 Task: Sort the list "backlog" by label "orange" "descending".
Action: Mouse moved to (1060, 81)
Screenshot: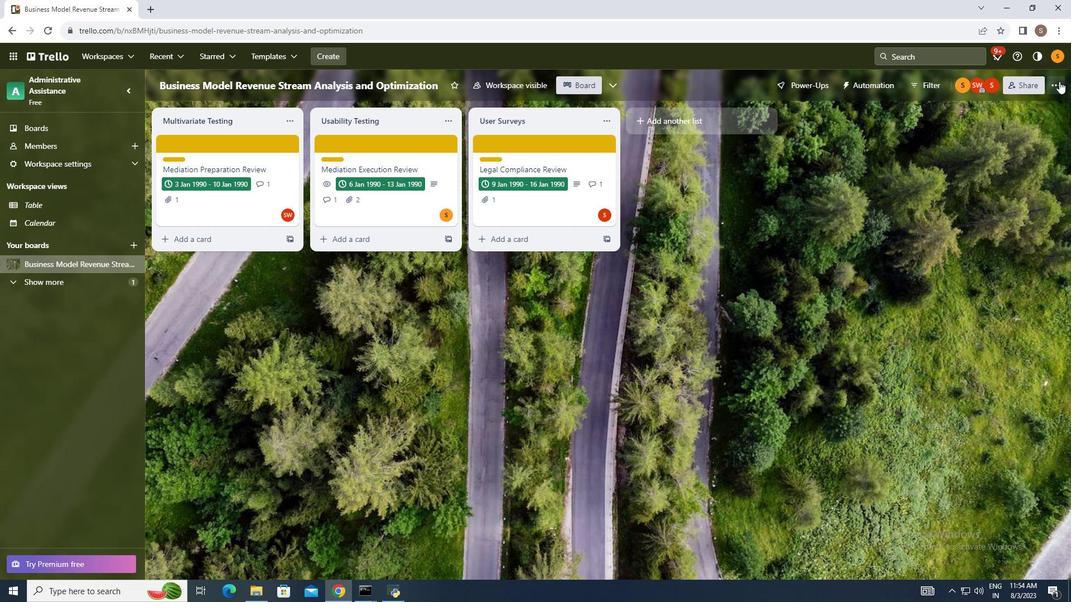 
Action: Mouse pressed left at (1060, 81)
Screenshot: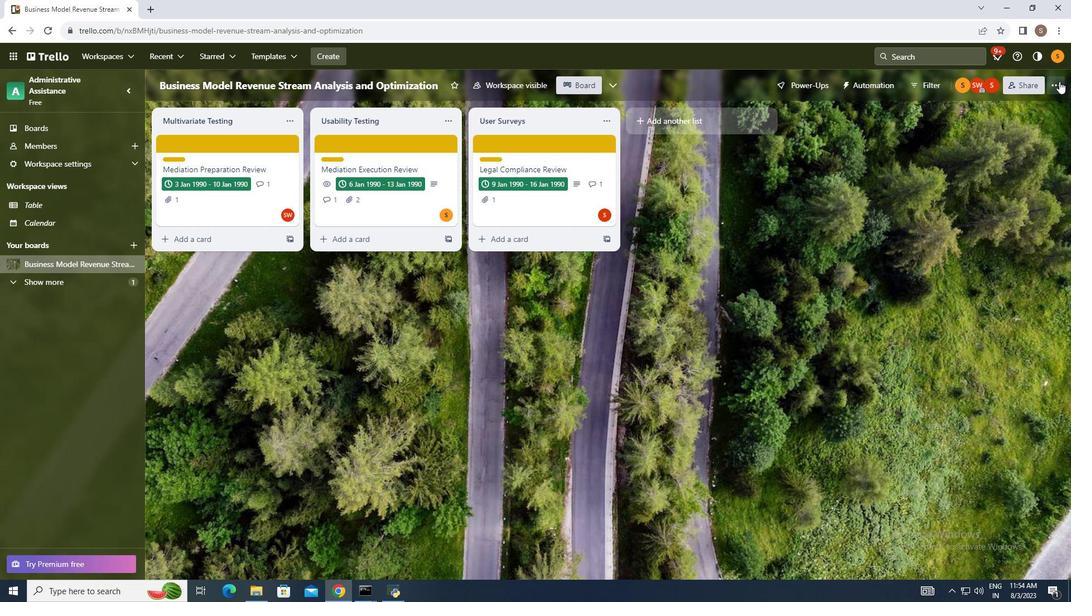 
Action: Mouse moved to (964, 241)
Screenshot: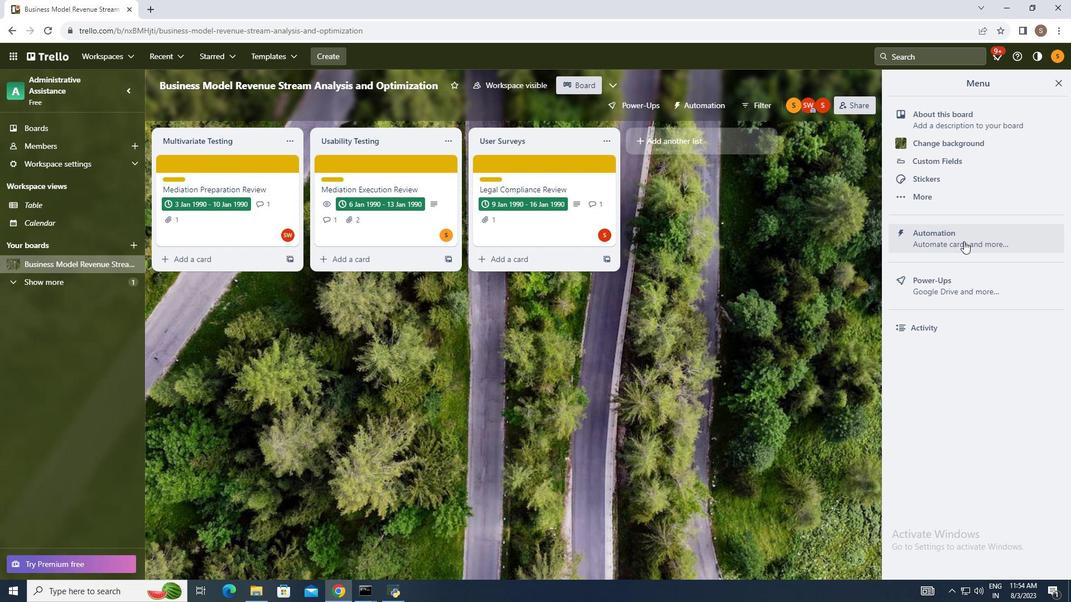 
Action: Mouse pressed left at (964, 241)
Screenshot: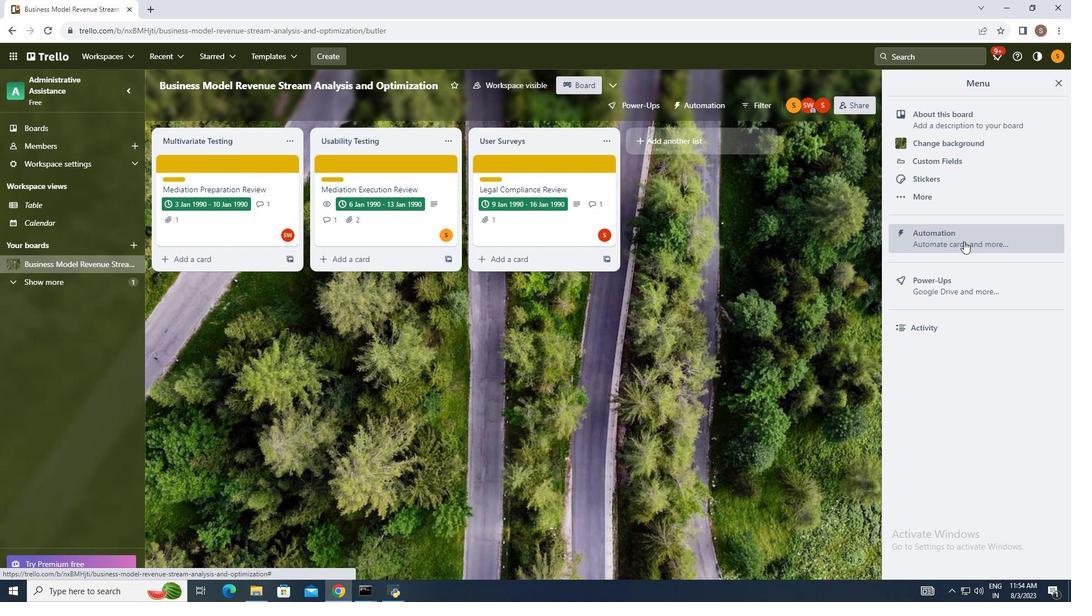 
Action: Mouse moved to (192, 288)
Screenshot: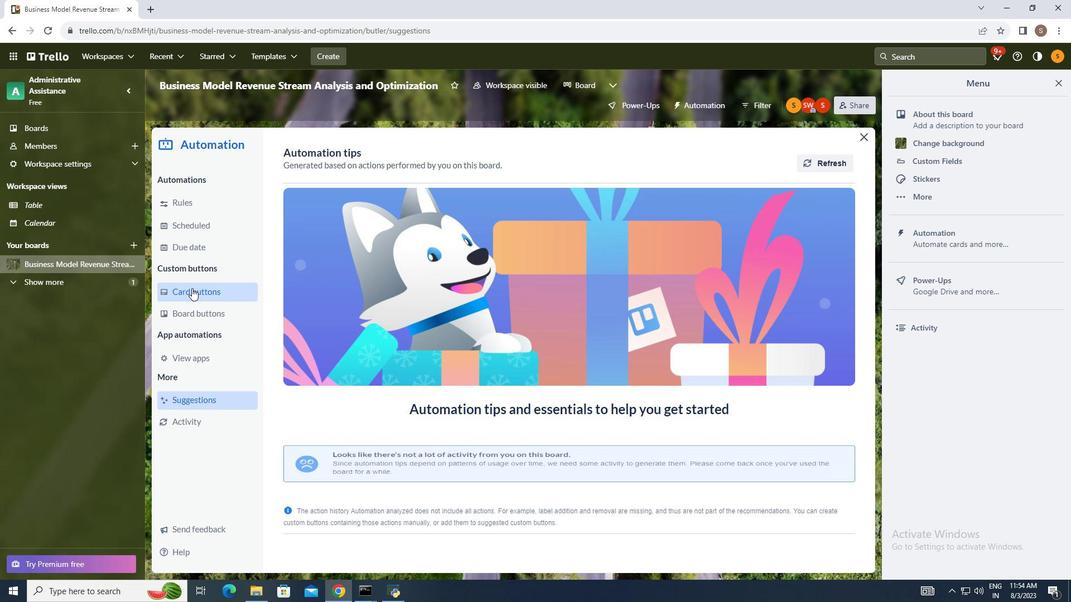 
Action: Mouse pressed left at (192, 288)
Screenshot: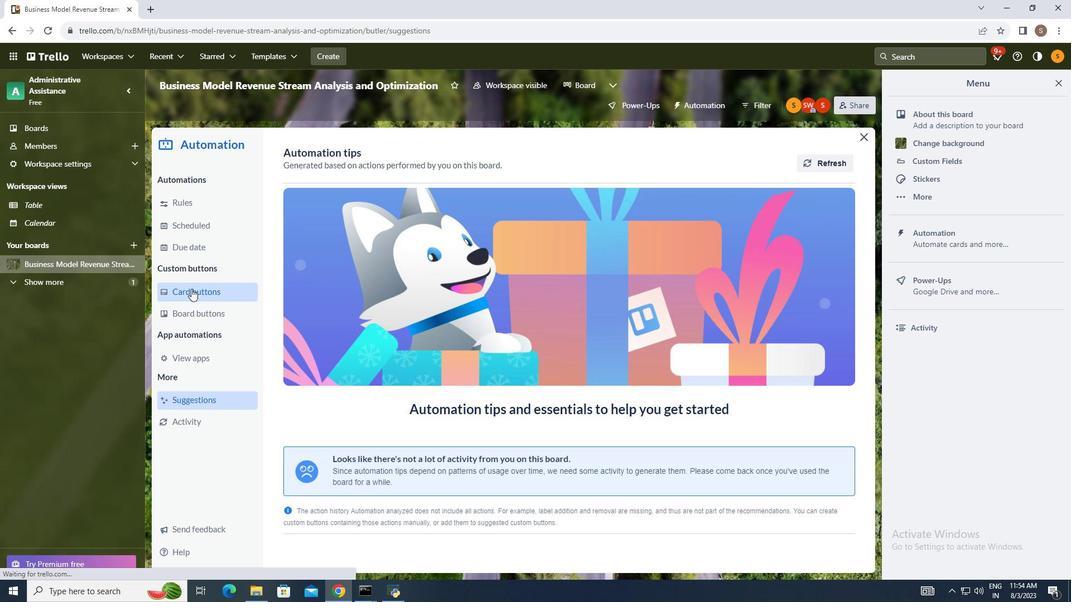 
Action: Mouse moved to (826, 158)
Screenshot: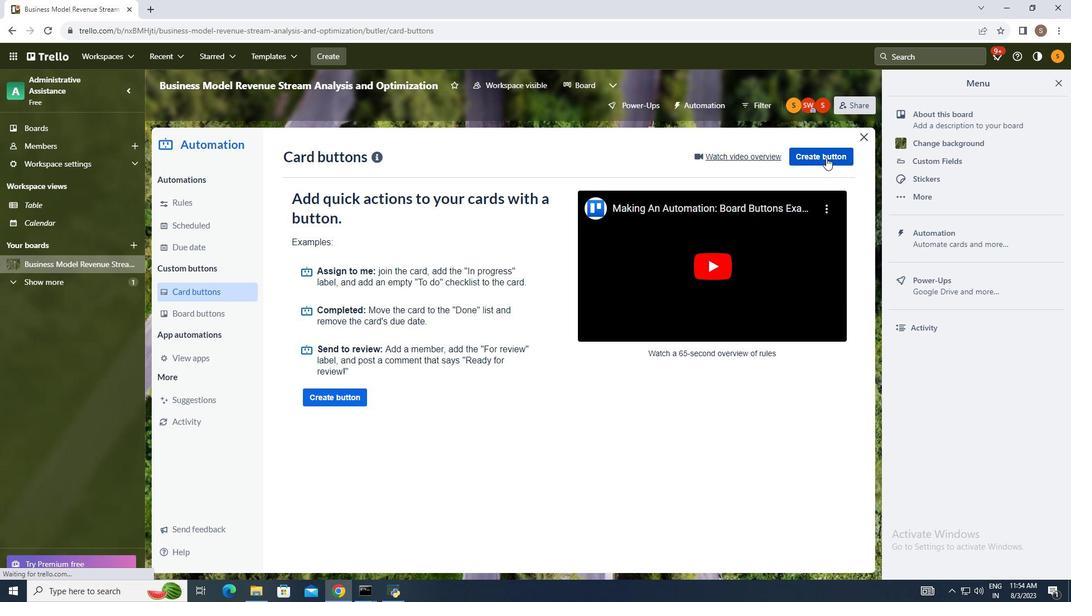 
Action: Mouse pressed left at (826, 158)
Screenshot: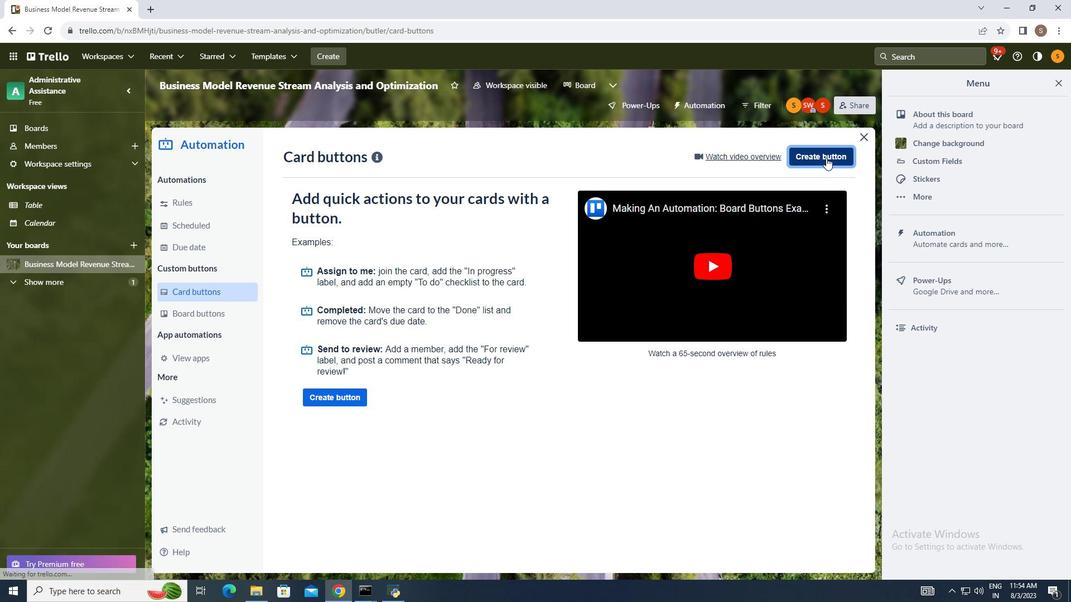 
Action: Mouse moved to (614, 307)
Screenshot: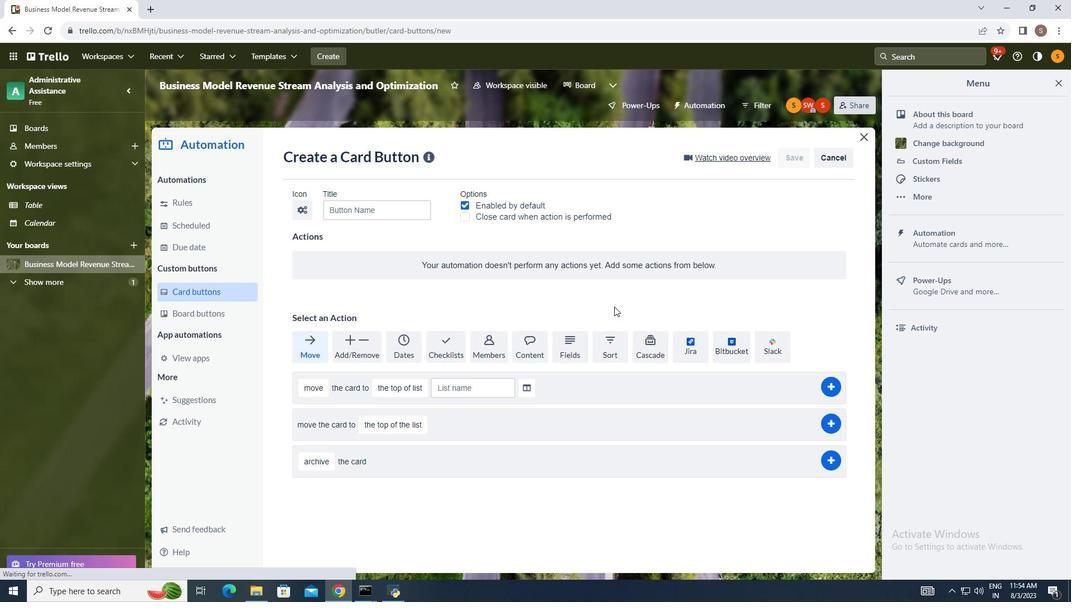 
Action: Mouse pressed left at (614, 307)
Screenshot: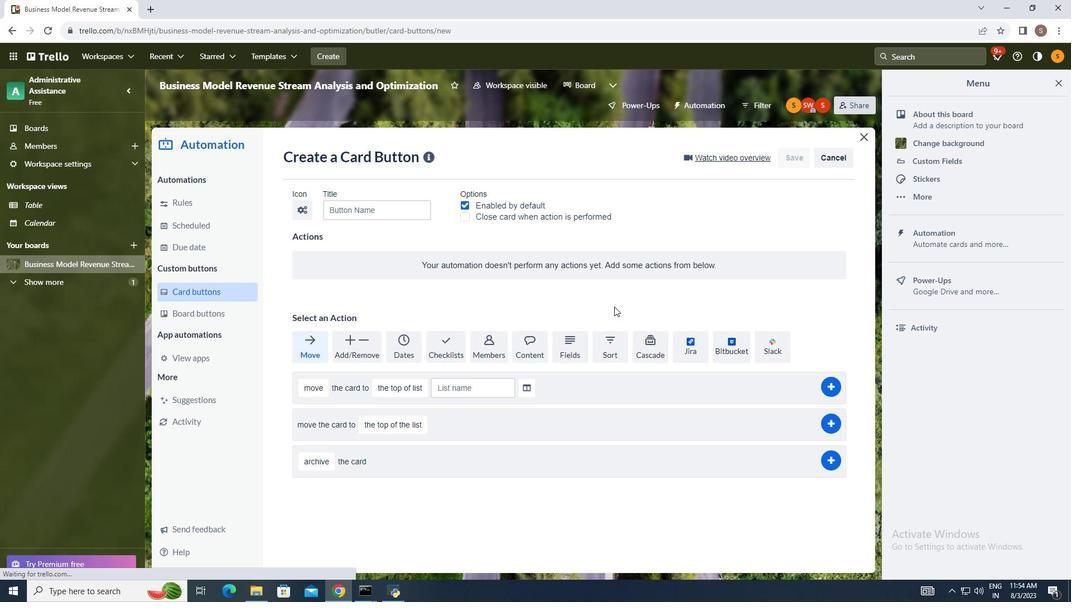 
Action: Mouse moved to (614, 342)
Screenshot: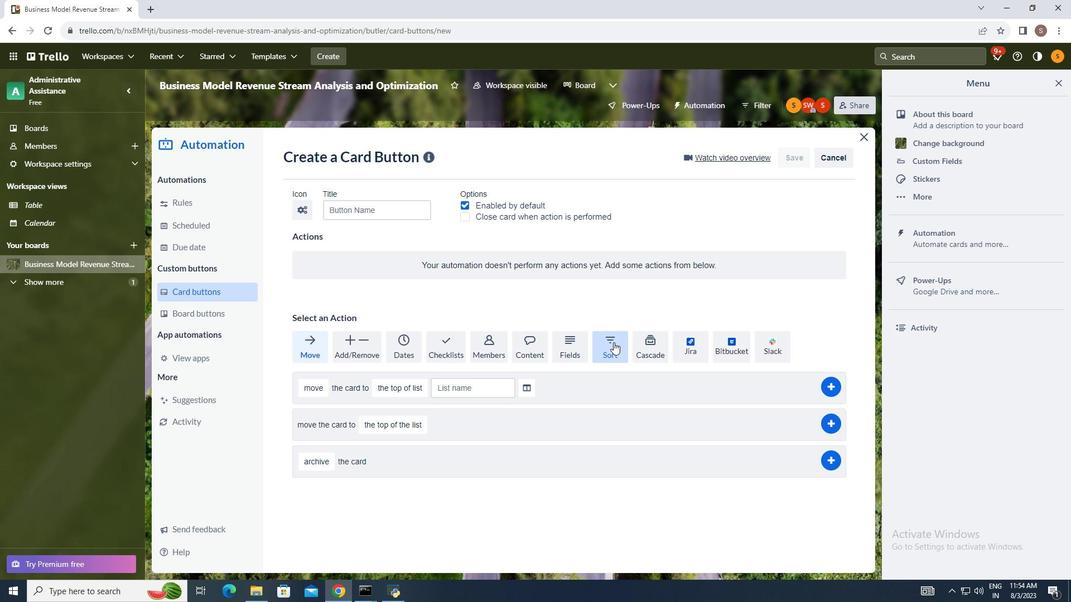 
Action: Mouse pressed left at (614, 342)
Screenshot: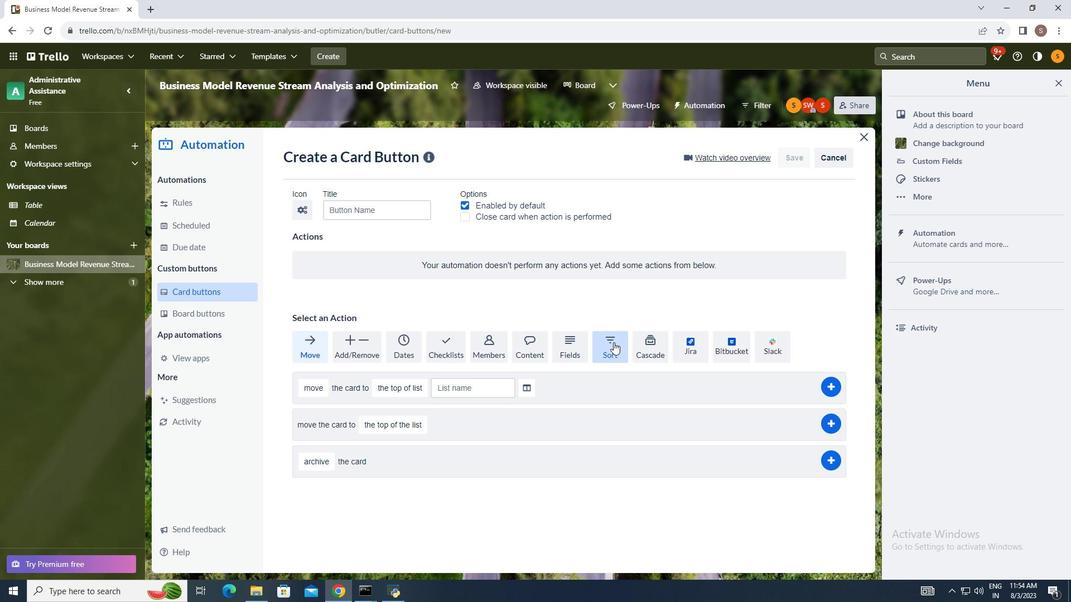 
Action: Mouse moved to (615, 354)
Screenshot: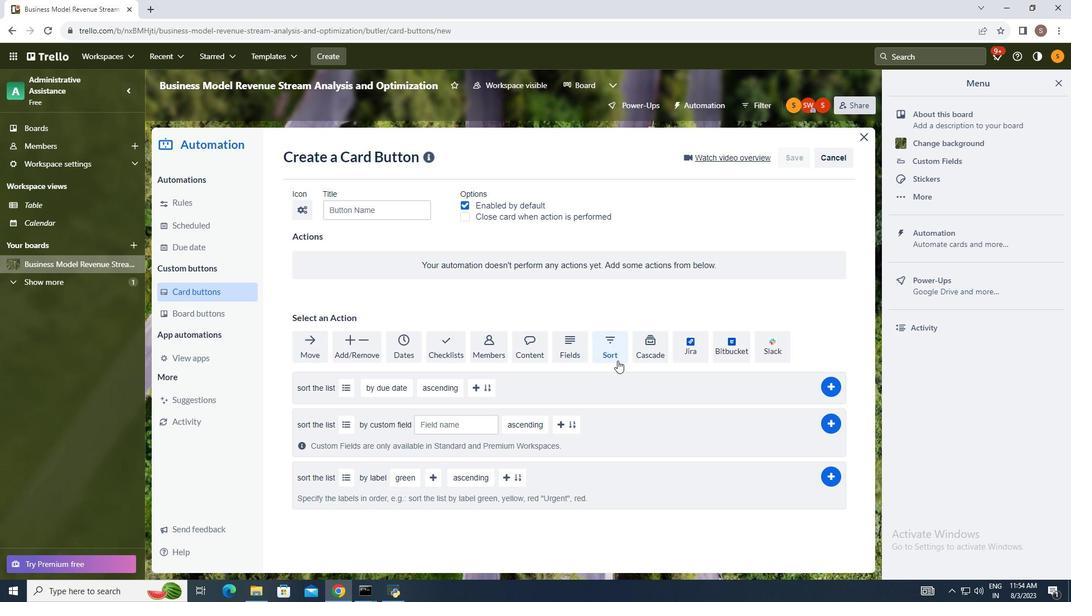 
Action: Mouse scrolled (614, 353) with delta (0, 0)
Screenshot: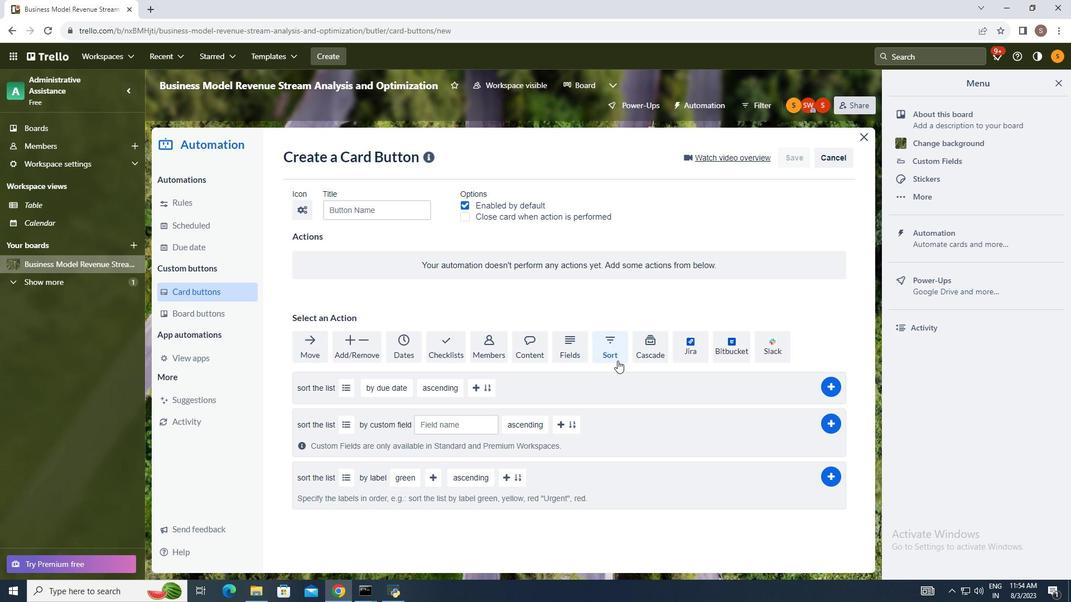 
Action: Mouse moved to (615, 355)
Screenshot: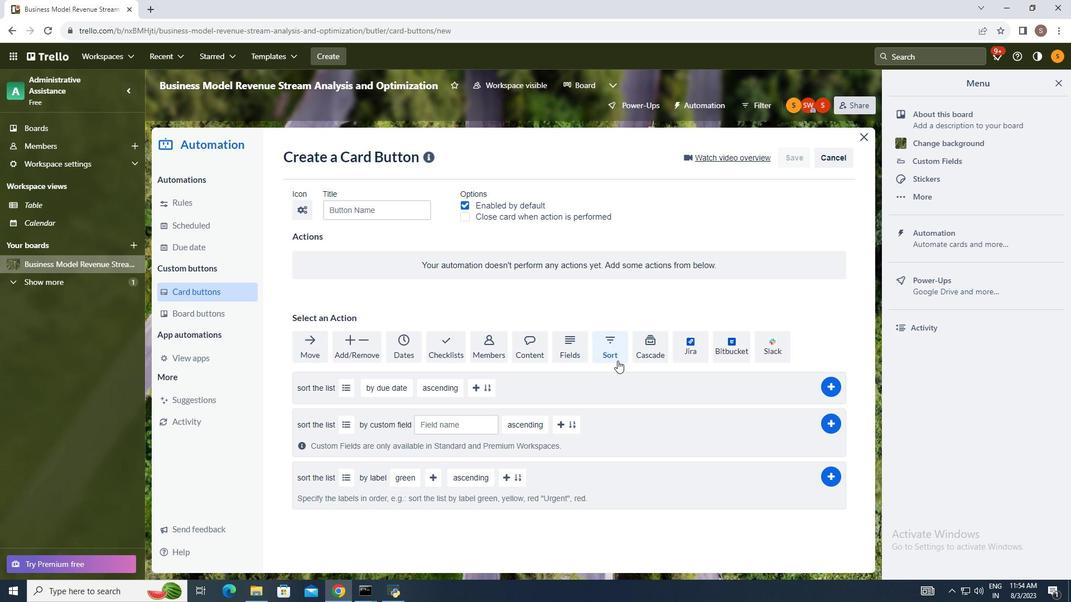 
Action: Mouse scrolled (615, 353) with delta (0, 0)
Screenshot: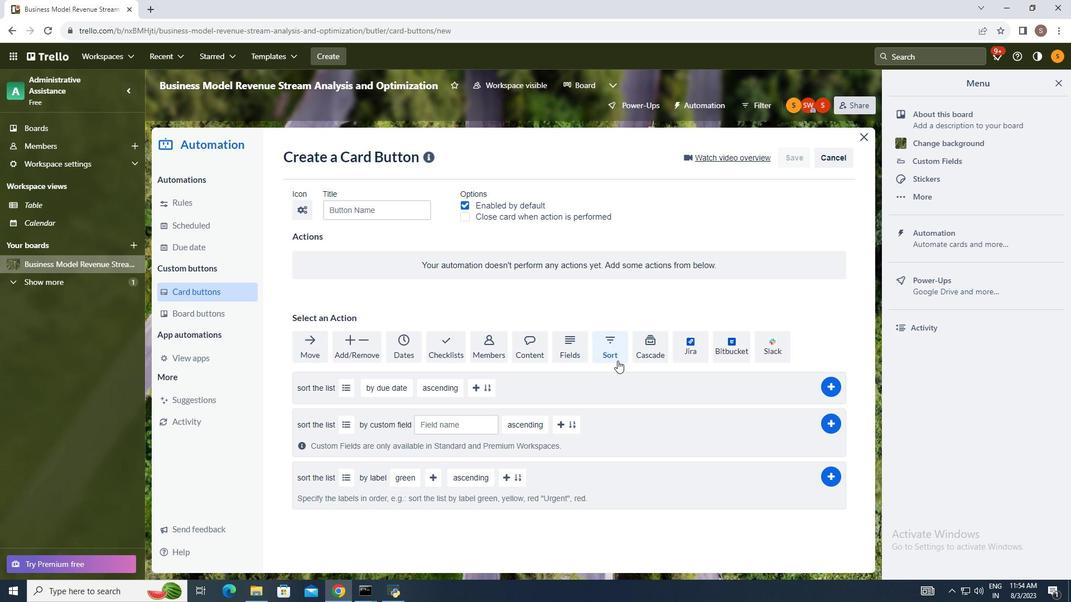 
Action: Mouse moved to (616, 356)
Screenshot: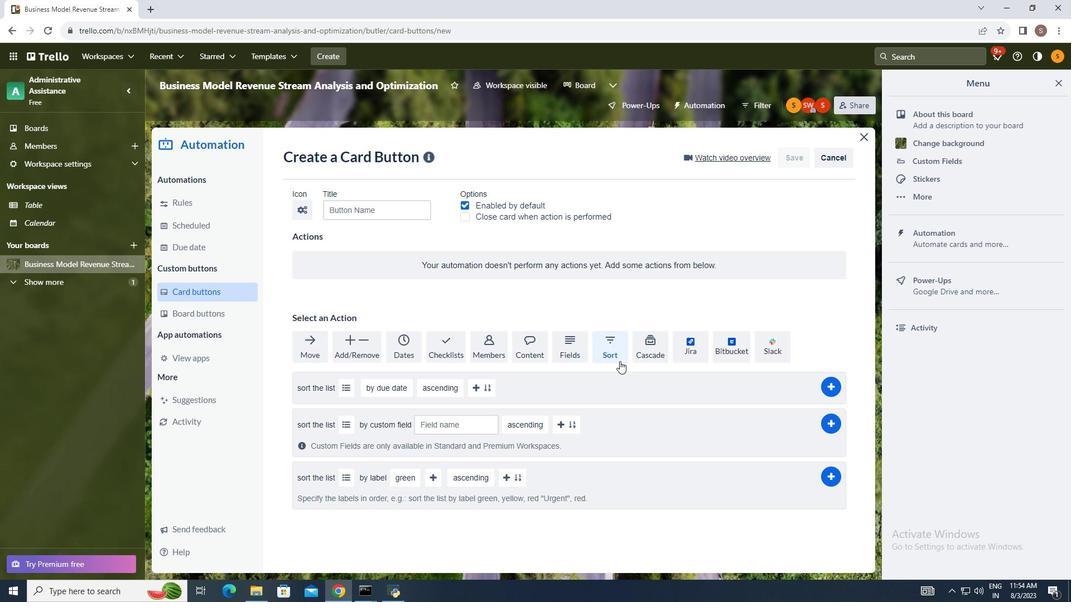 
Action: Mouse scrolled (616, 357) with delta (0, 0)
Screenshot: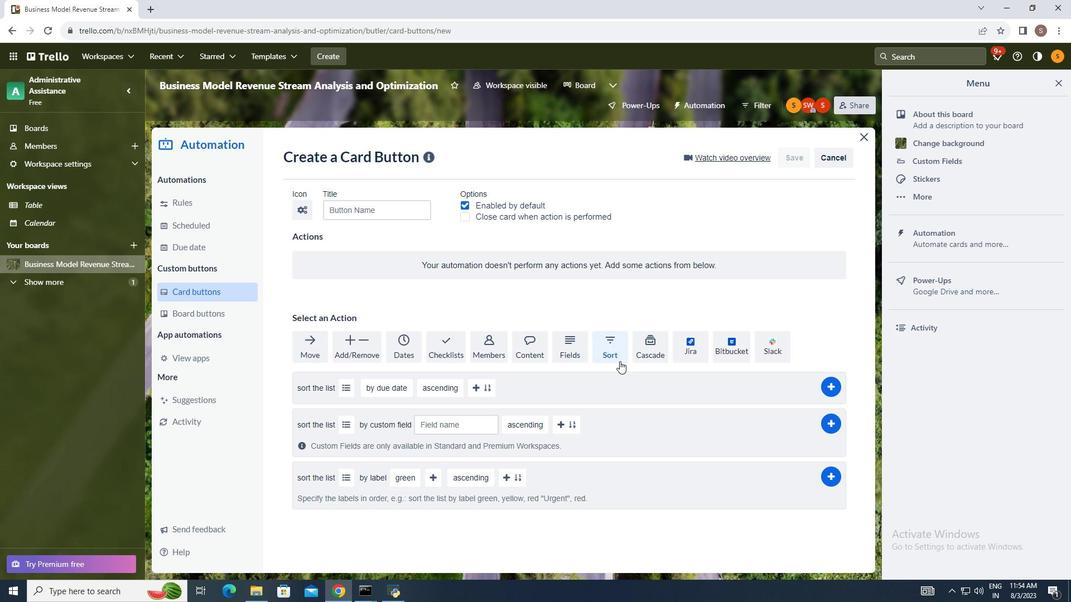 
Action: Mouse moved to (616, 357)
Screenshot: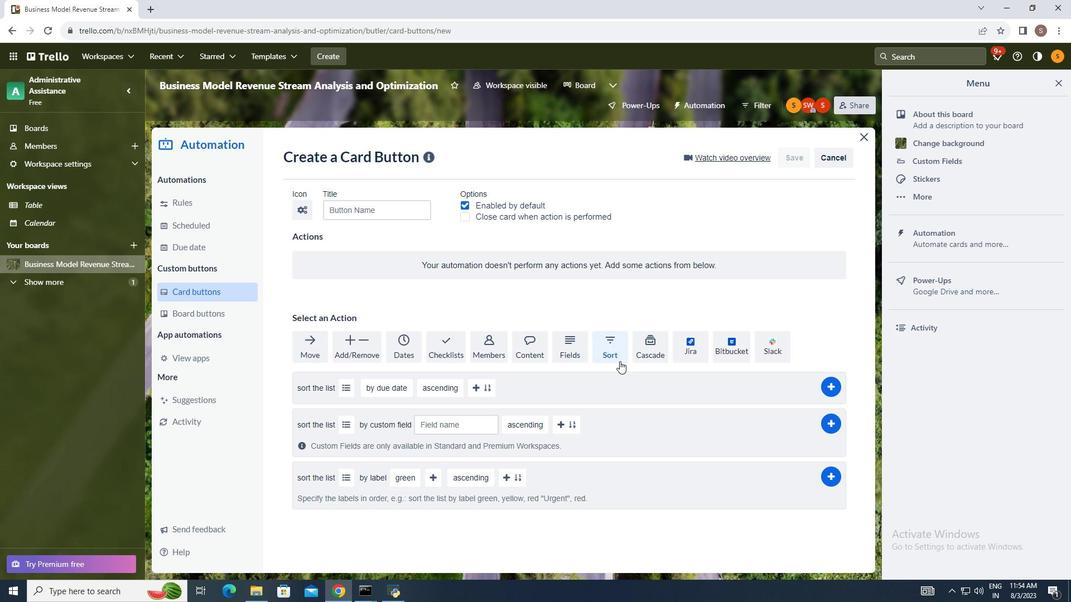 
Action: Mouse scrolled (616, 357) with delta (0, 0)
Screenshot: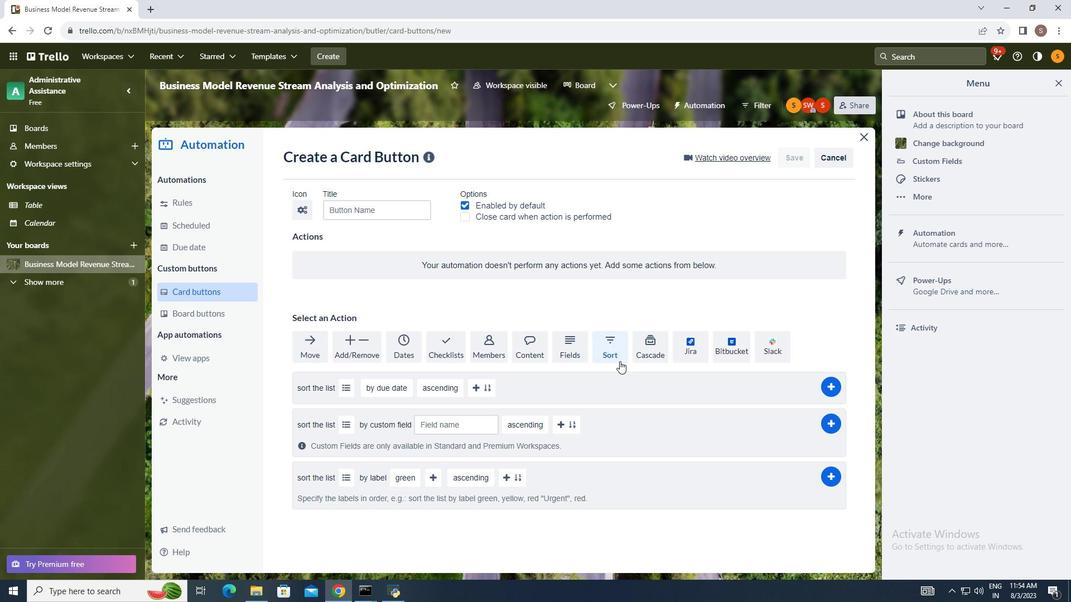 
Action: Mouse moved to (345, 477)
Screenshot: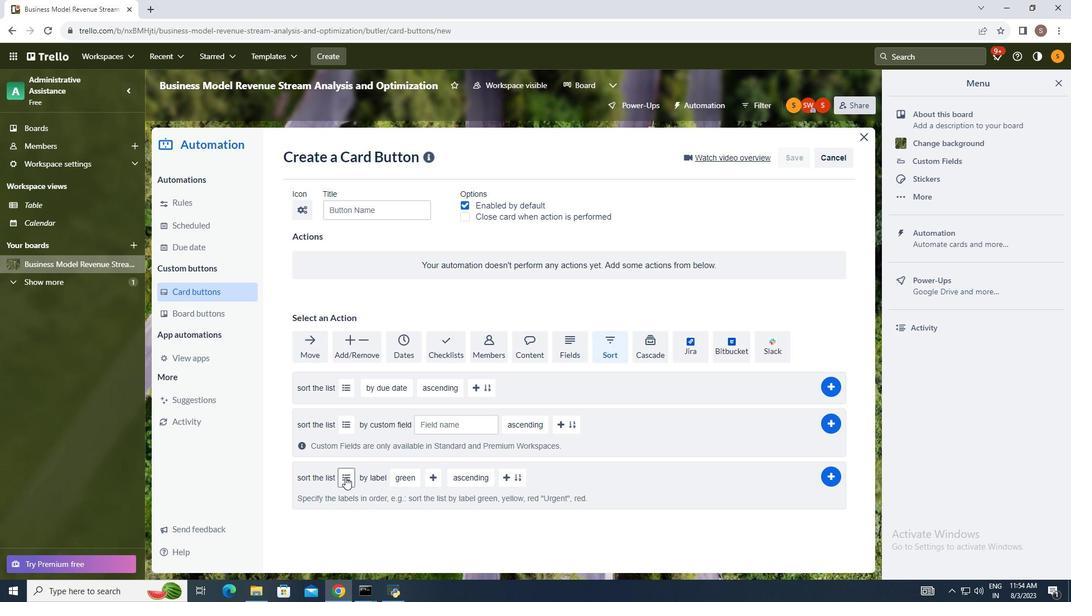 
Action: Mouse pressed left at (345, 477)
Screenshot: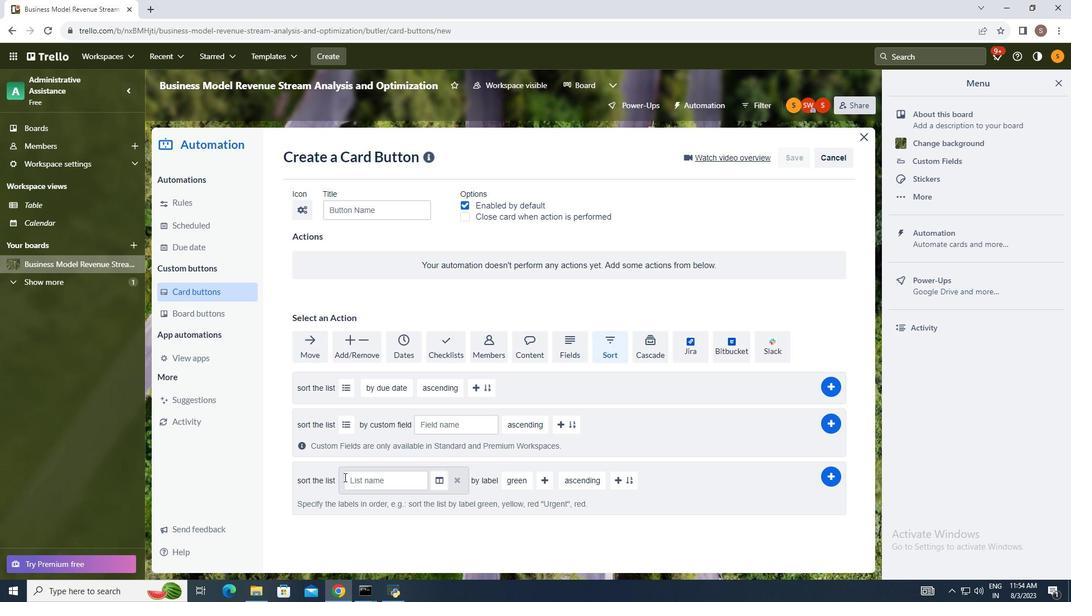 
Action: Mouse moved to (357, 484)
Screenshot: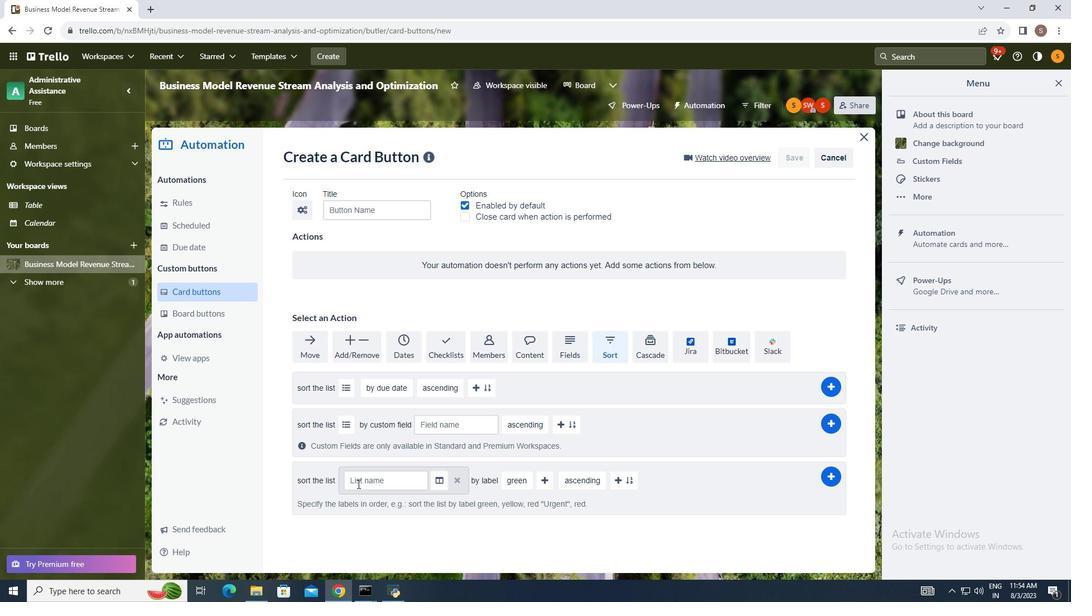 
Action: Mouse pressed left at (357, 484)
Screenshot: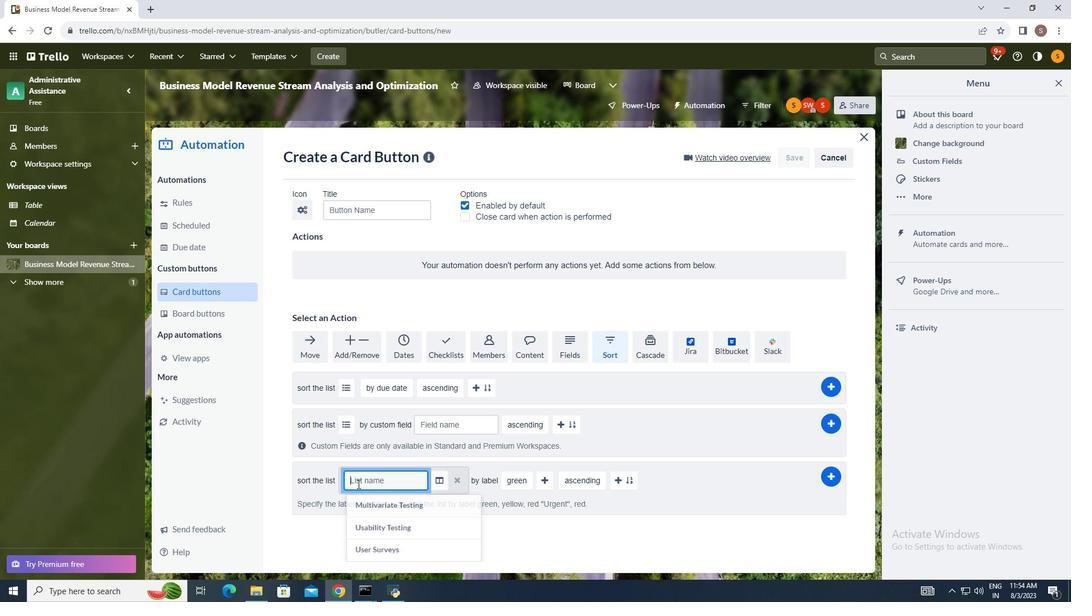 
Action: Mouse moved to (237, 457)
Screenshot: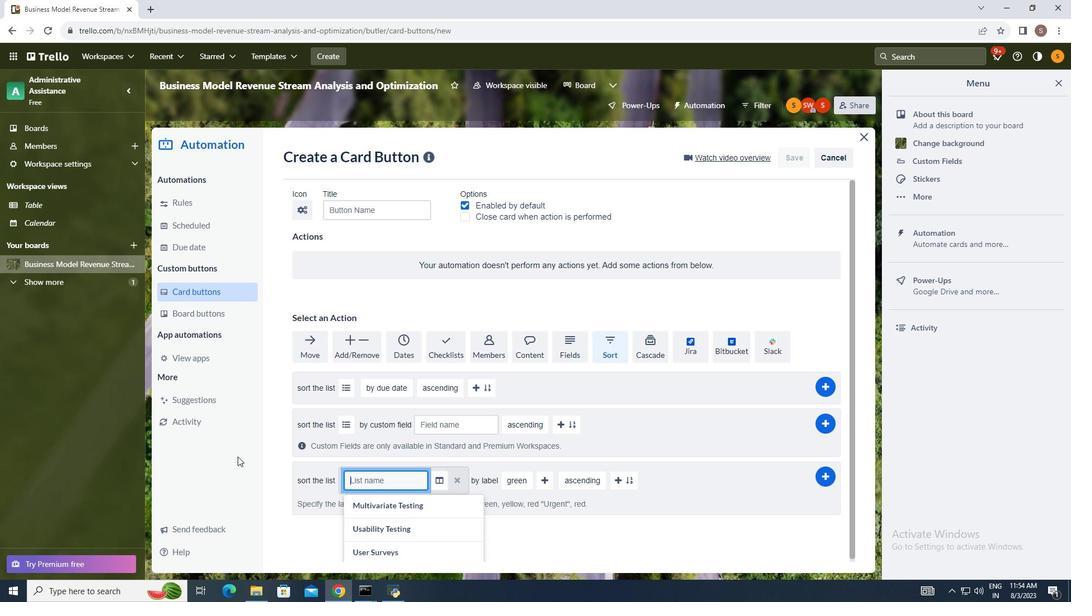 
Action: Key pressed backlog
Screenshot: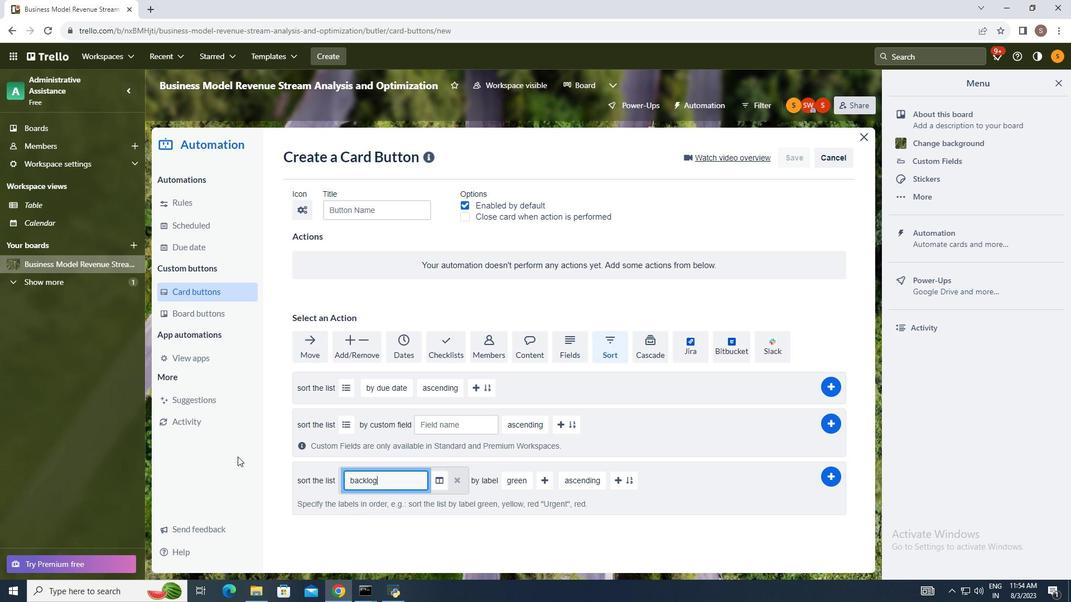 
Action: Mouse moved to (512, 483)
Screenshot: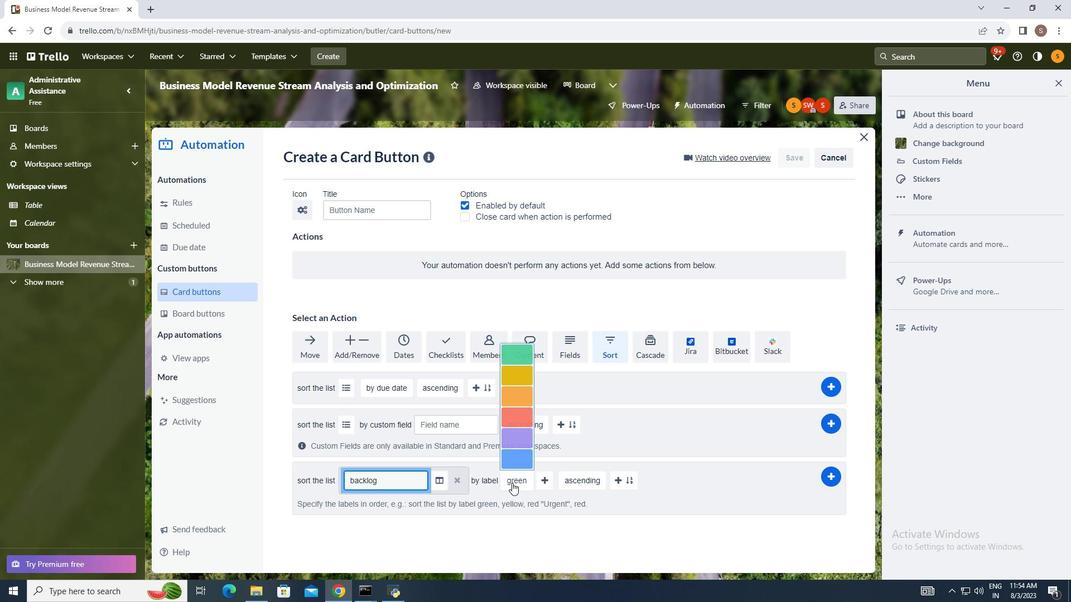 
Action: Mouse pressed left at (512, 483)
Screenshot: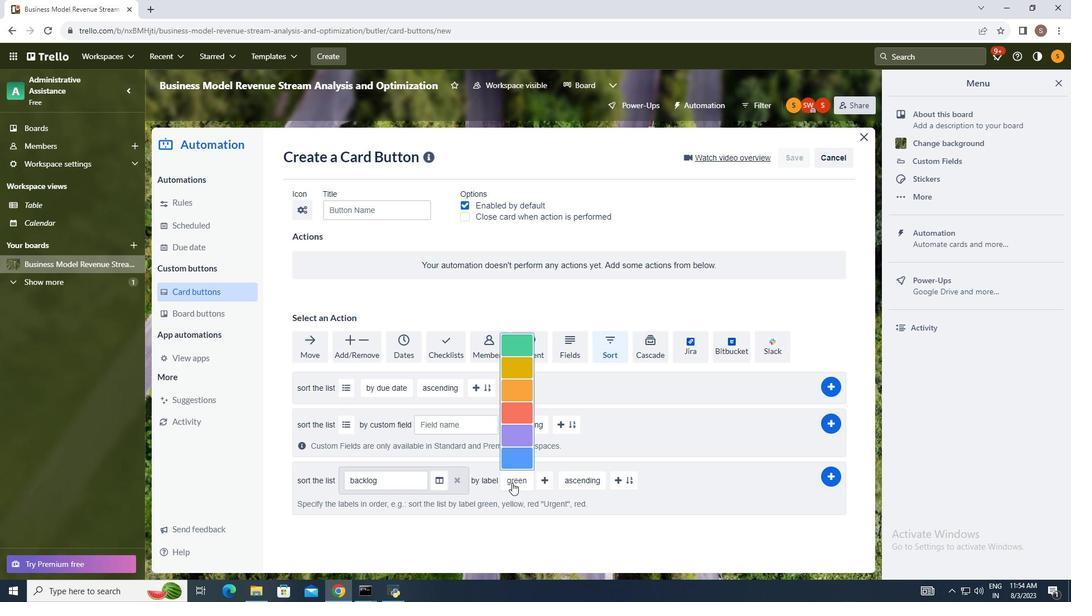 
Action: Mouse moved to (515, 390)
Screenshot: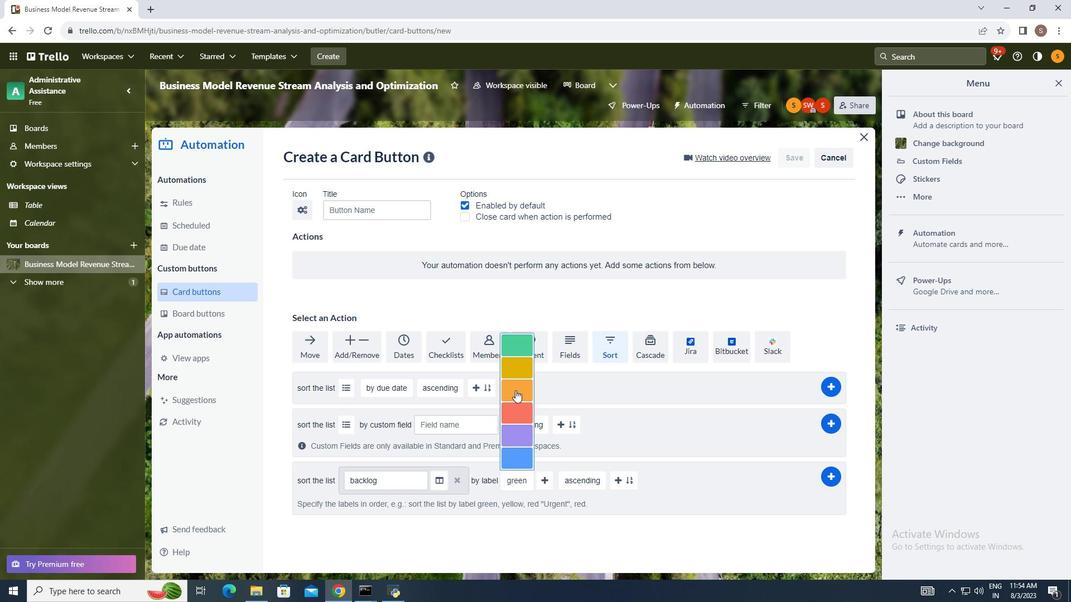 
Action: Mouse pressed left at (515, 390)
Screenshot: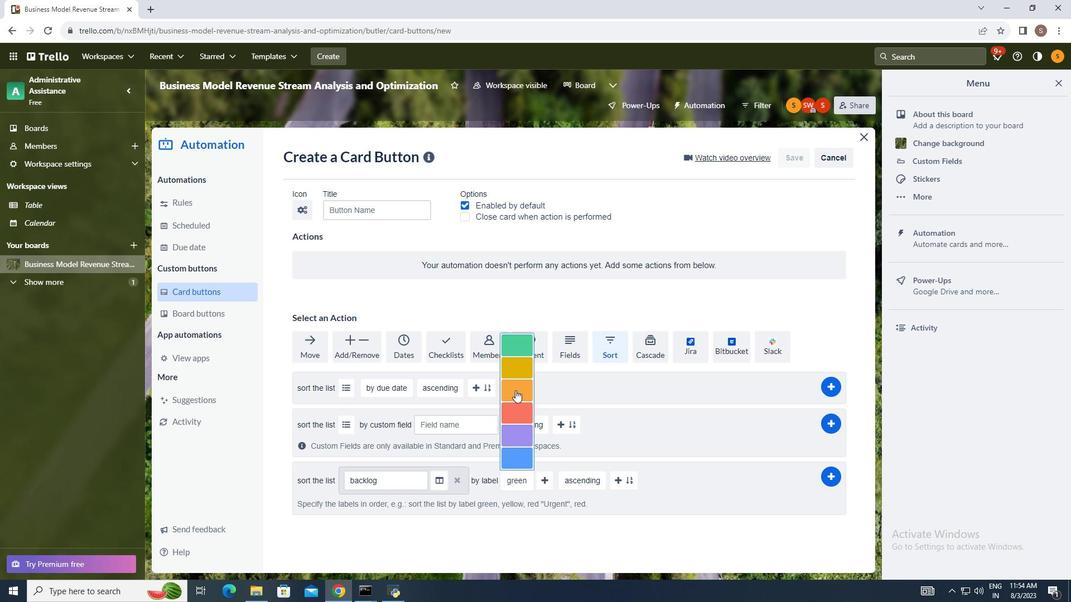 
Action: Mouse moved to (581, 479)
Screenshot: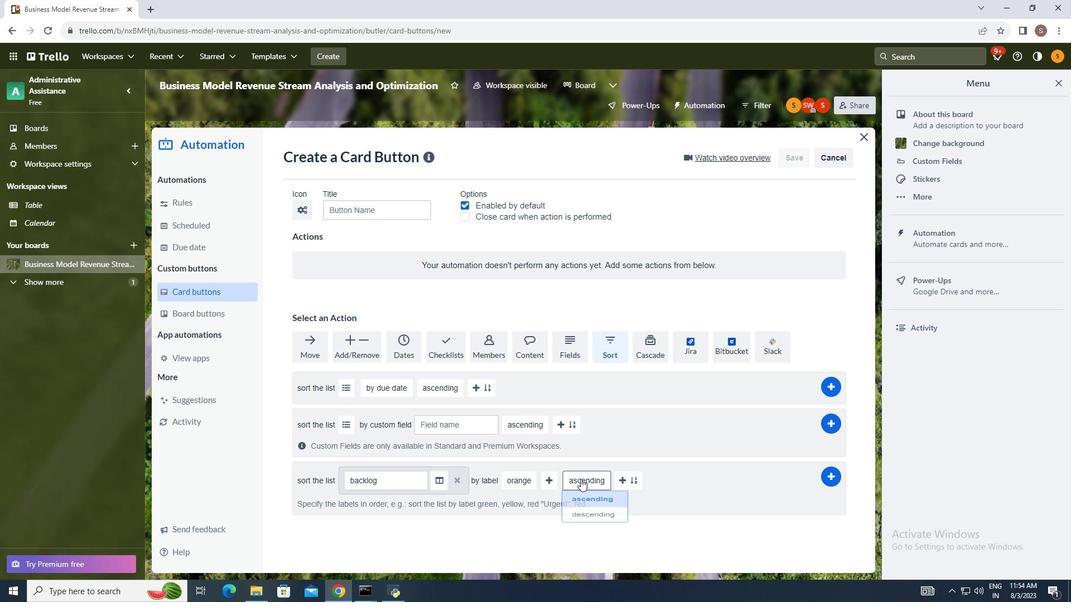 
Action: Mouse pressed left at (581, 479)
Screenshot: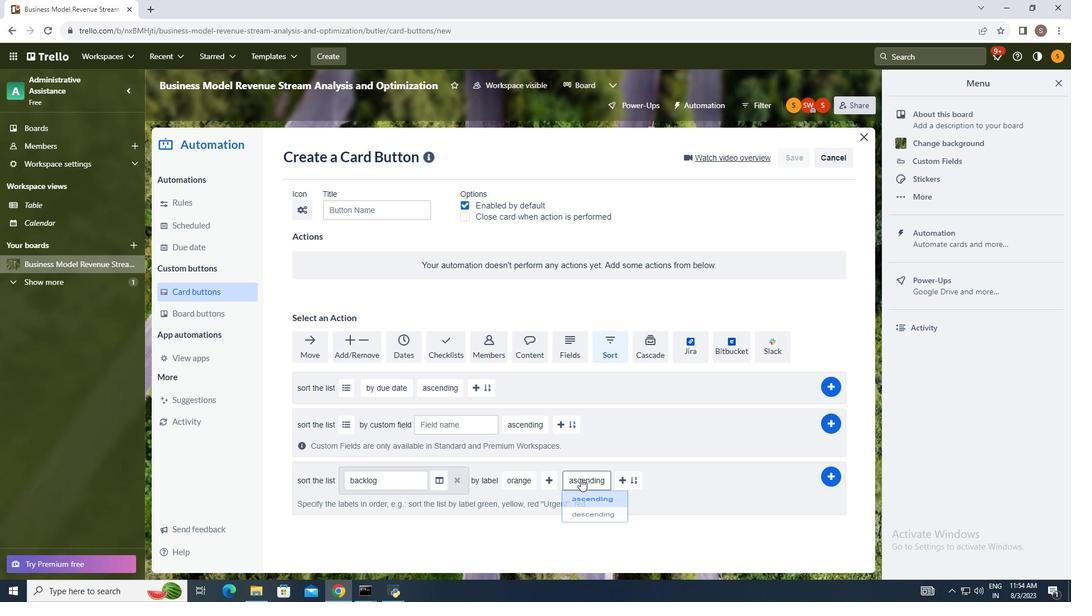 
Action: Mouse moved to (586, 521)
Screenshot: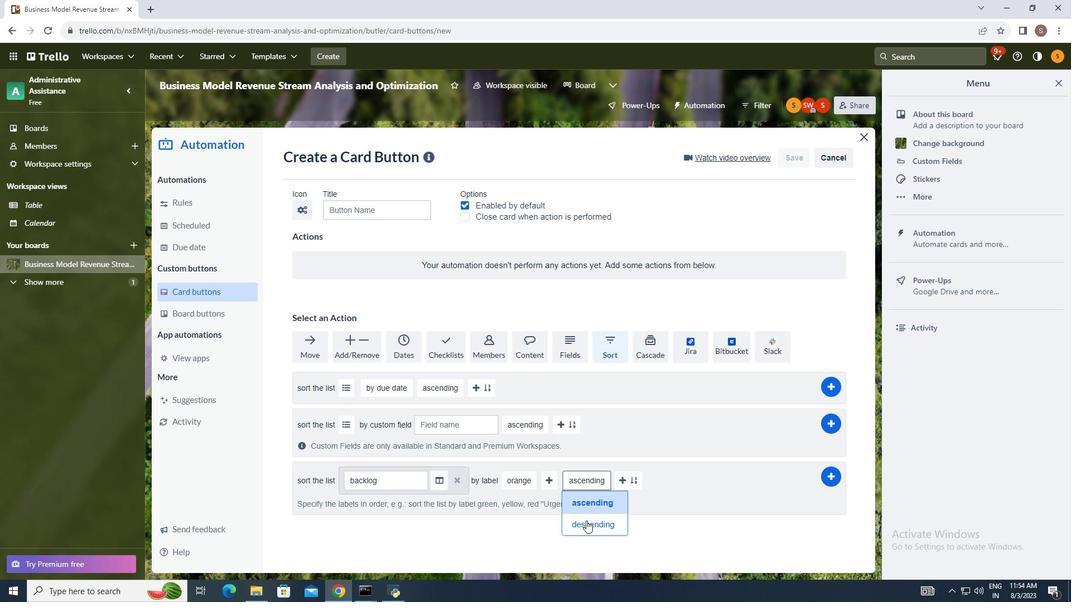
Action: Mouse pressed left at (586, 521)
Screenshot: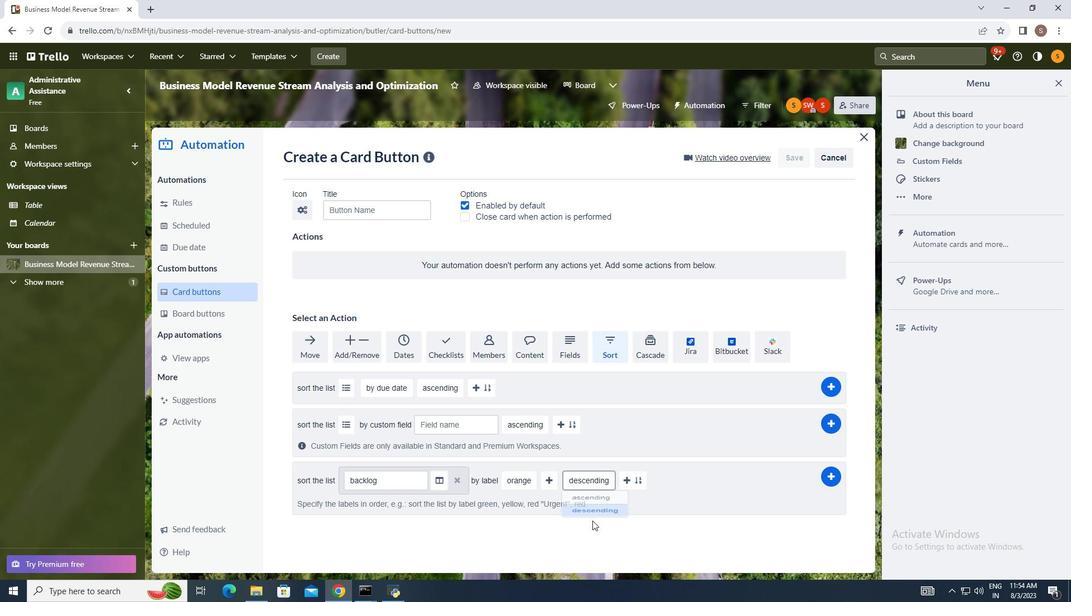
Action: Mouse moved to (831, 479)
Screenshot: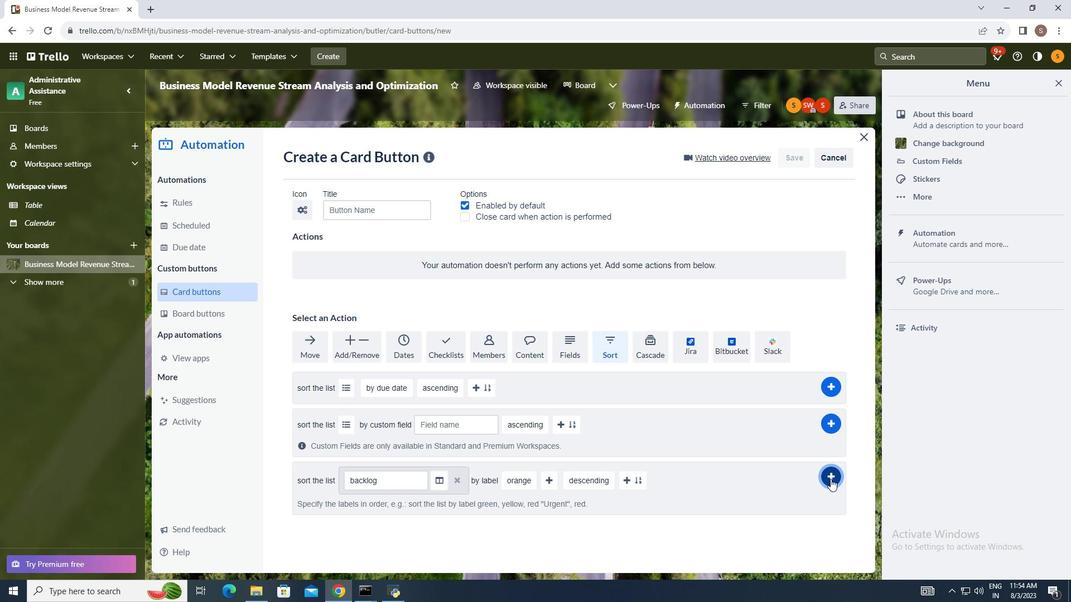 
Action: Mouse pressed left at (831, 479)
Screenshot: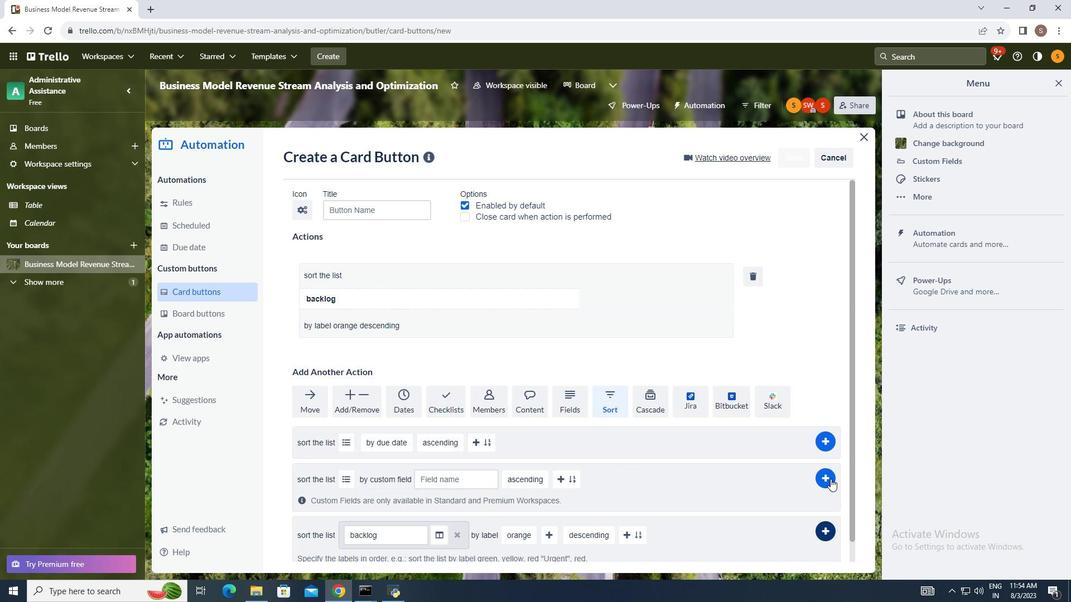 
Action: Mouse moved to (950, 458)
Screenshot: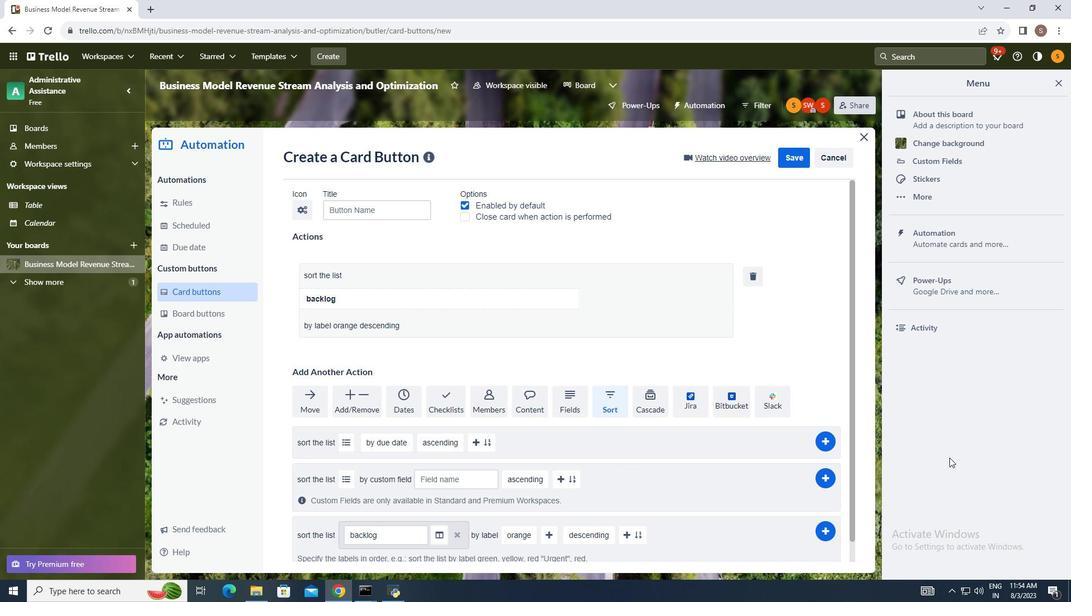 
